 Task: Sort the products in the category "Sandwiches & Wraps" by price (highest first).
Action: Mouse moved to (729, 261)
Screenshot: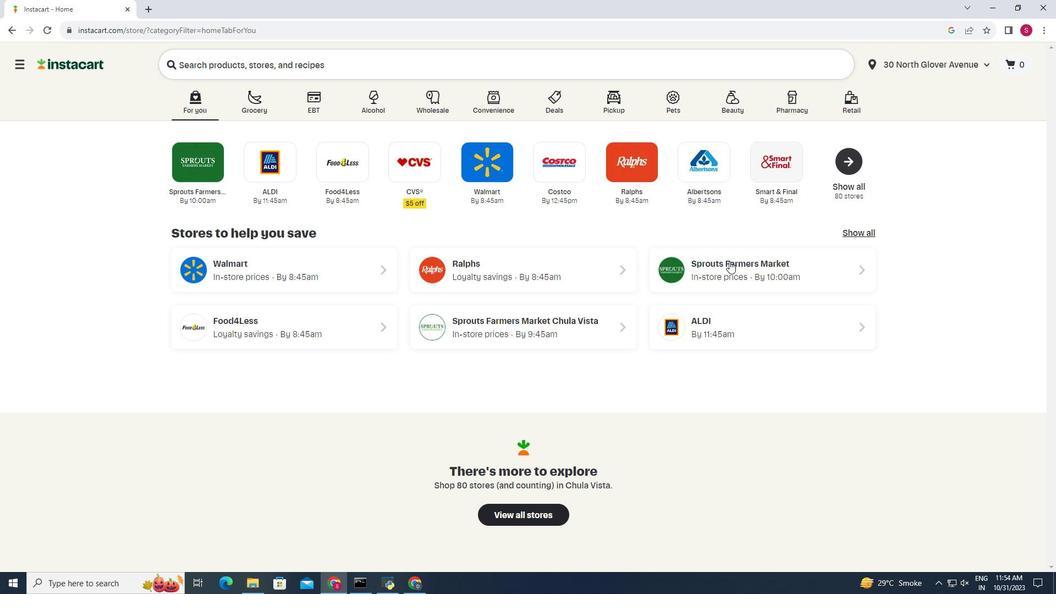 
Action: Mouse pressed left at (729, 261)
Screenshot: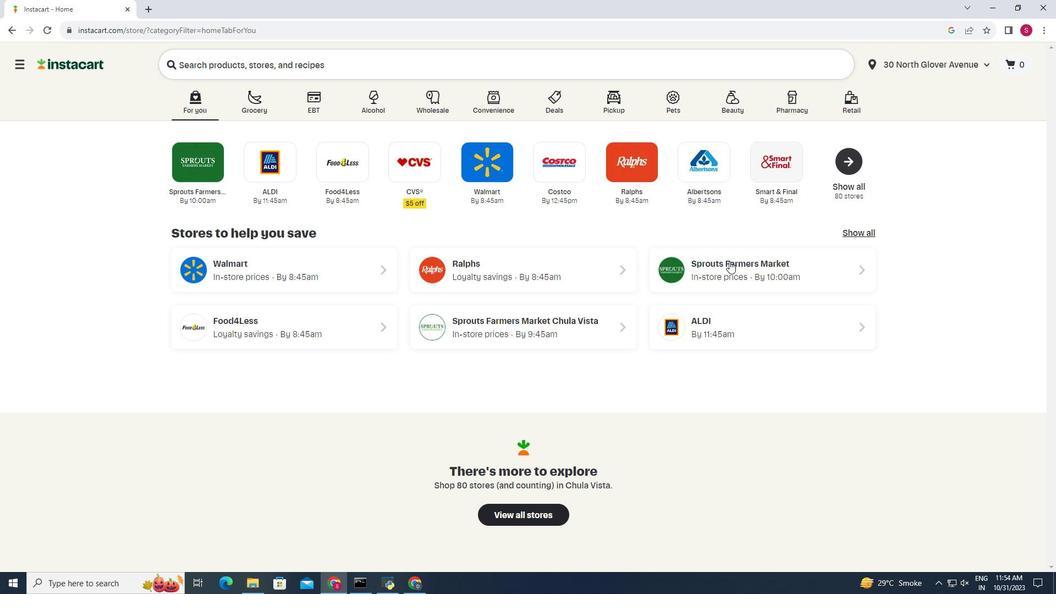
Action: Mouse moved to (61, 500)
Screenshot: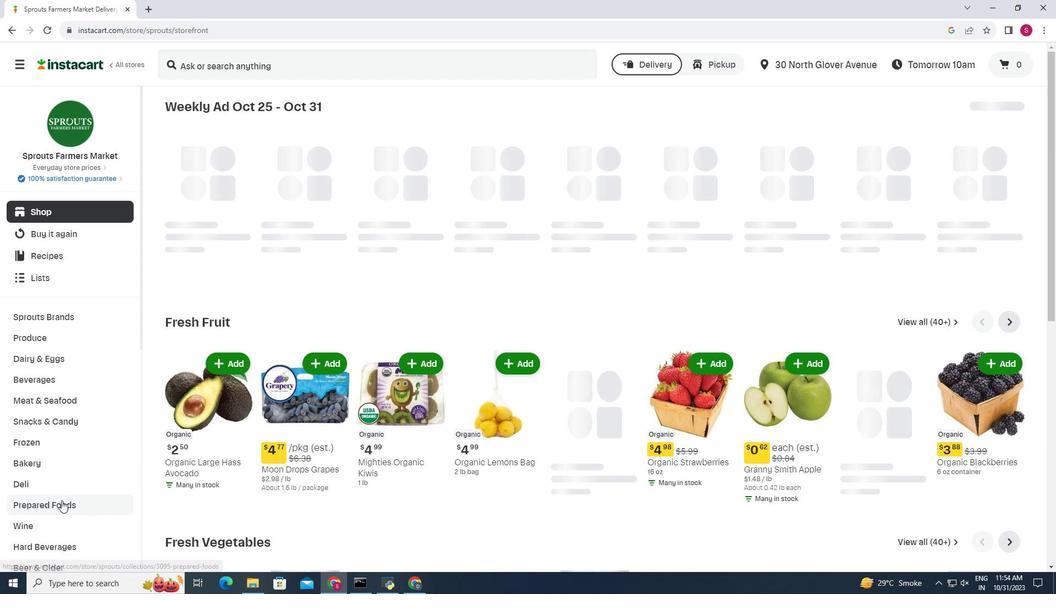 
Action: Mouse pressed left at (61, 500)
Screenshot: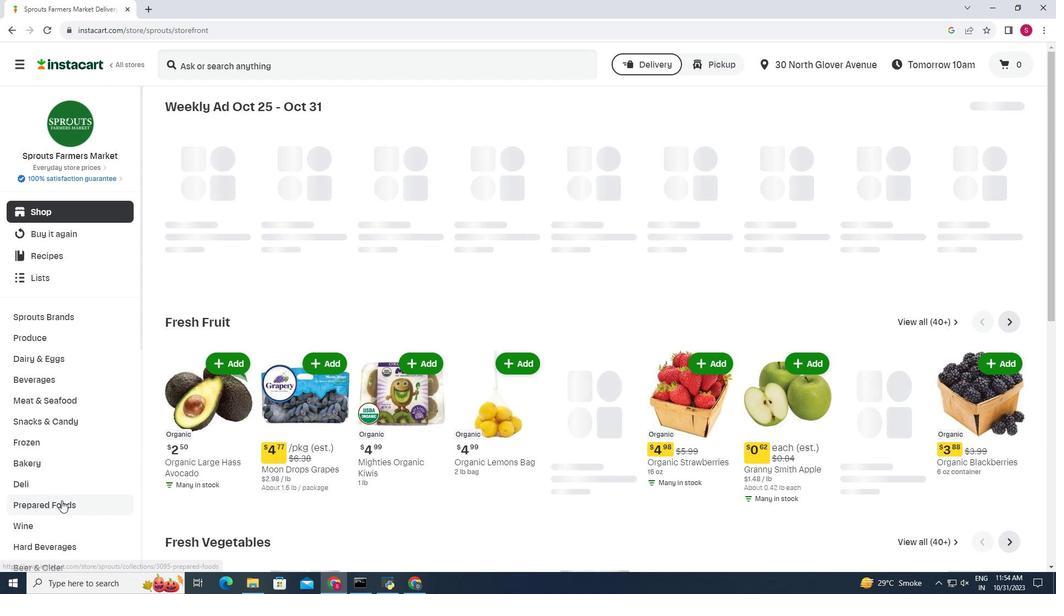 
Action: Mouse moved to (308, 134)
Screenshot: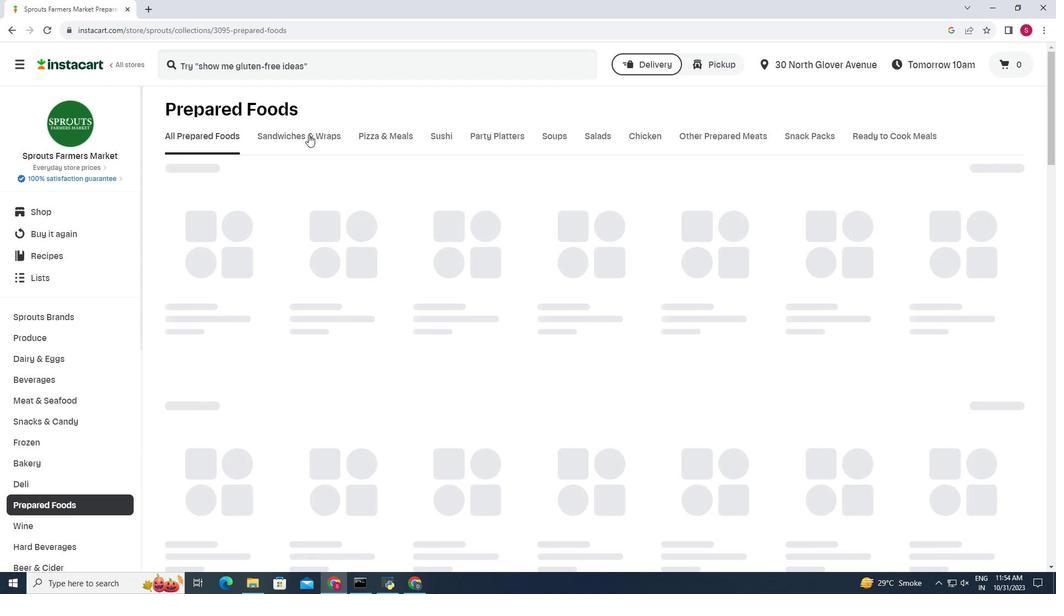 
Action: Mouse pressed left at (308, 134)
Screenshot: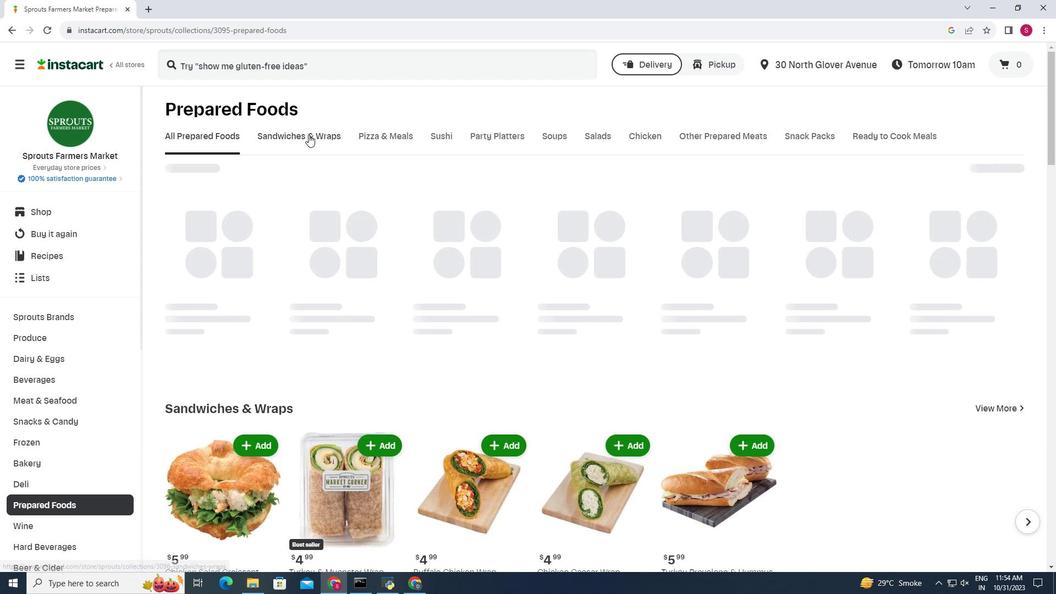 
Action: Mouse moved to (1017, 171)
Screenshot: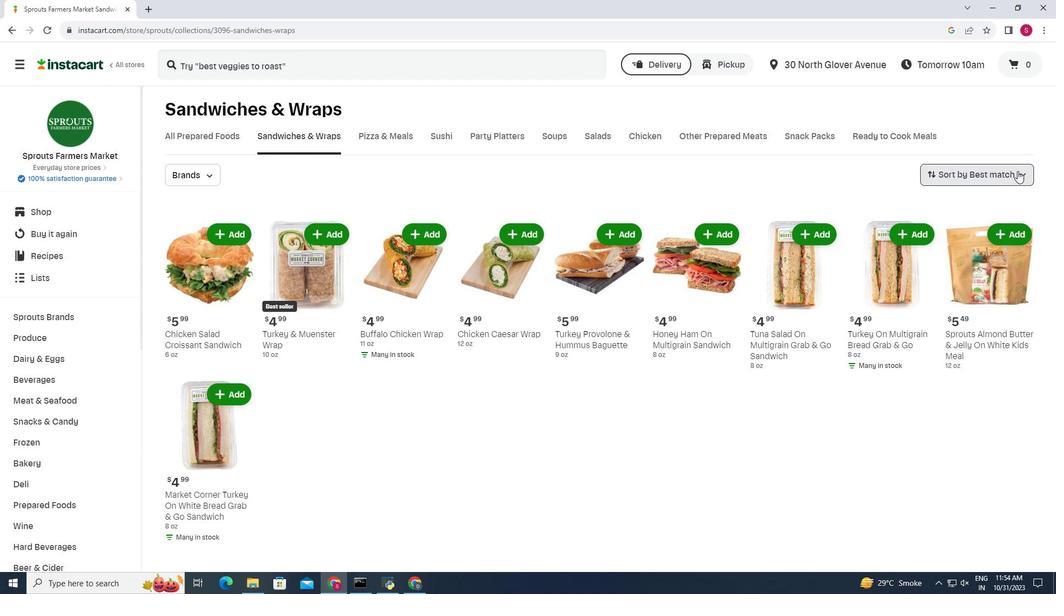
Action: Mouse pressed left at (1017, 171)
Screenshot: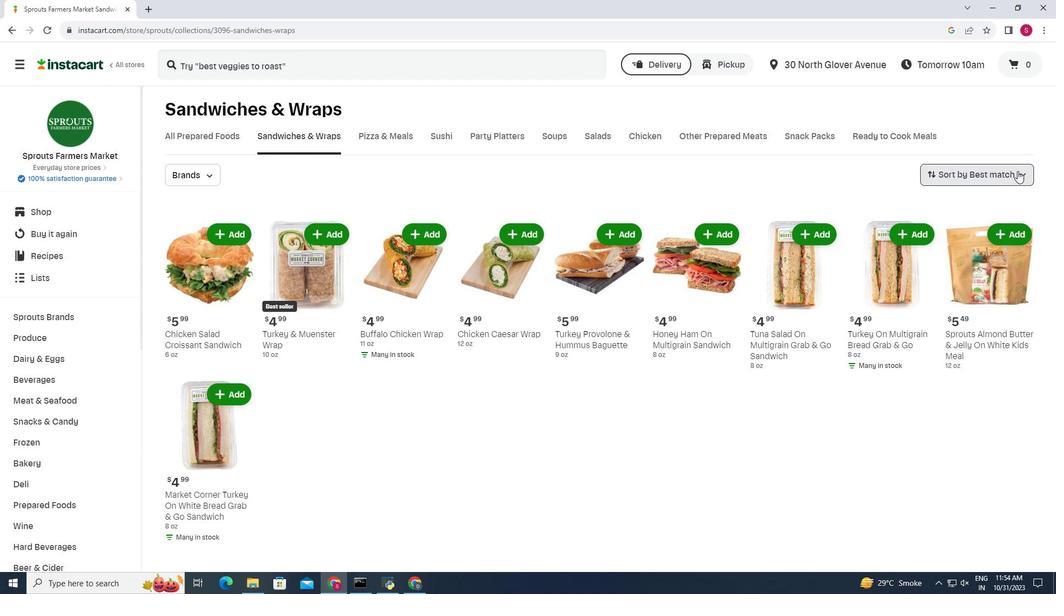 
Action: Mouse moved to (1003, 249)
Screenshot: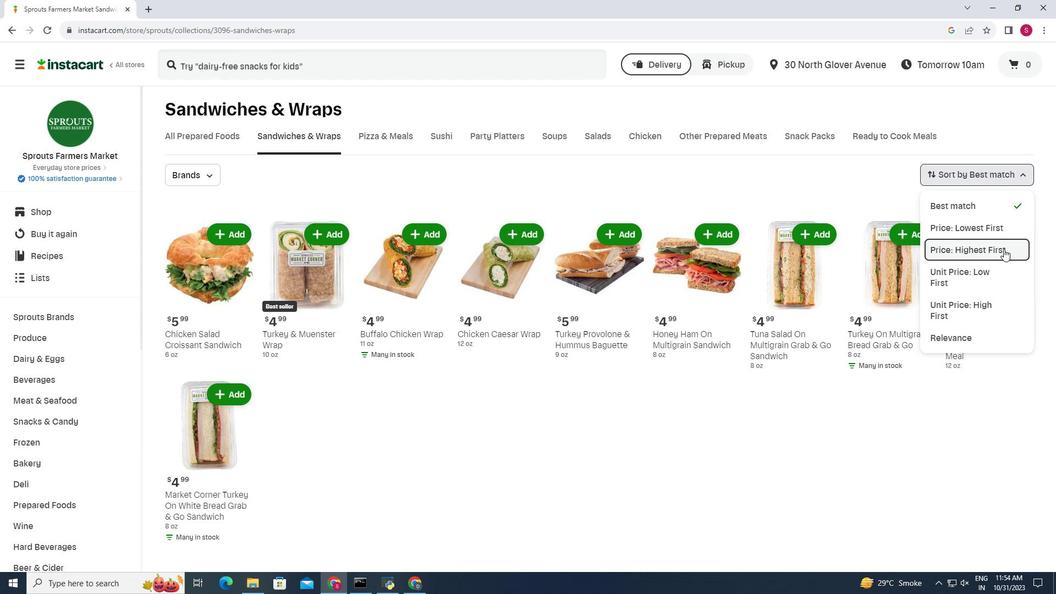
Action: Mouse pressed left at (1003, 249)
Screenshot: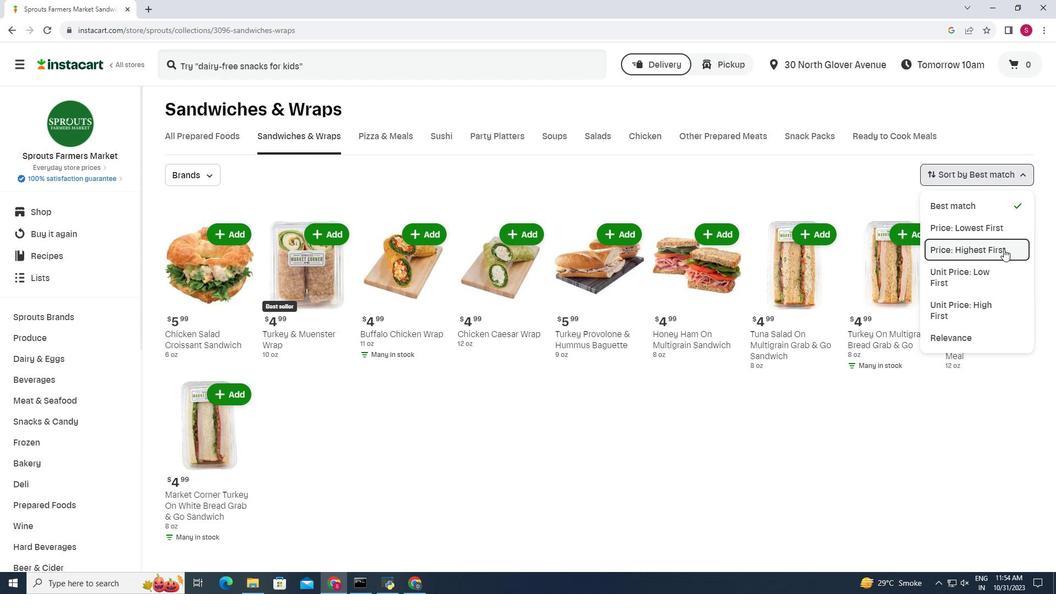 
Action: Mouse moved to (389, 223)
Screenshot: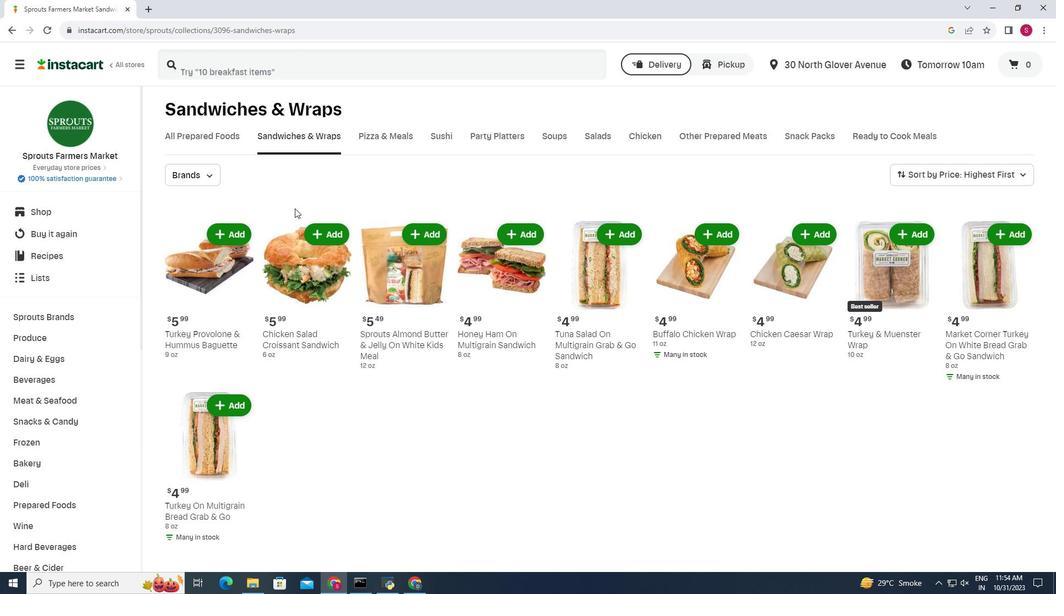 
